 Task: Look for organic products.
Action: Mouse pressed left at (17, 59)
Screenshot: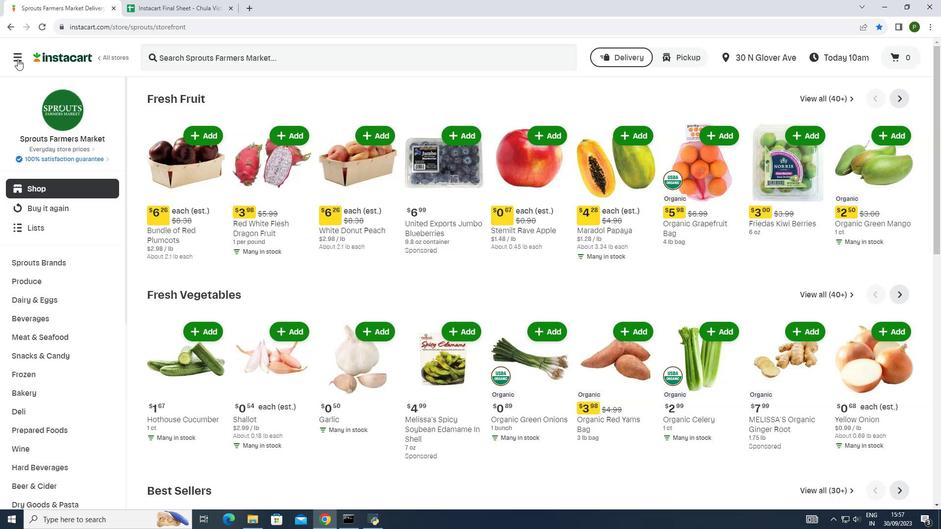 
Action: Mouse moved to (29, 253)
Screenshot: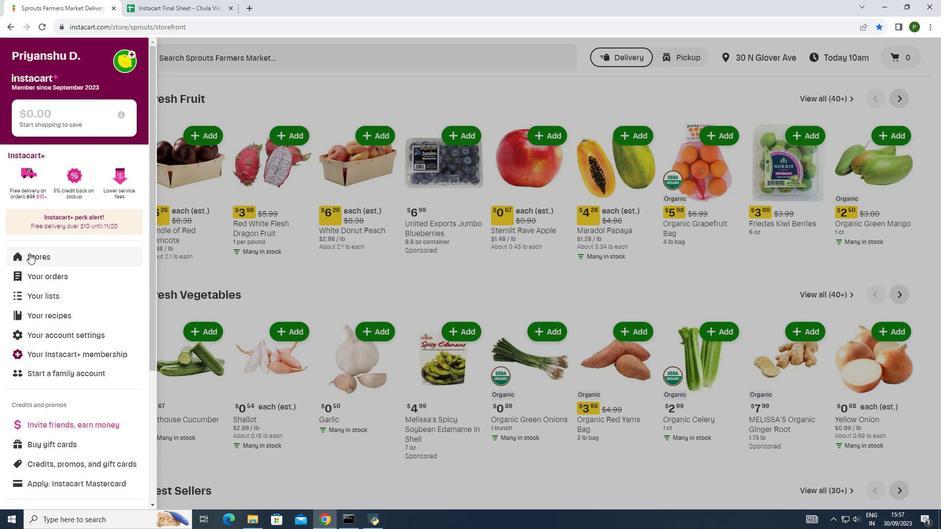 
Action: Mouse pressed left at (29, 253)
Screenshot: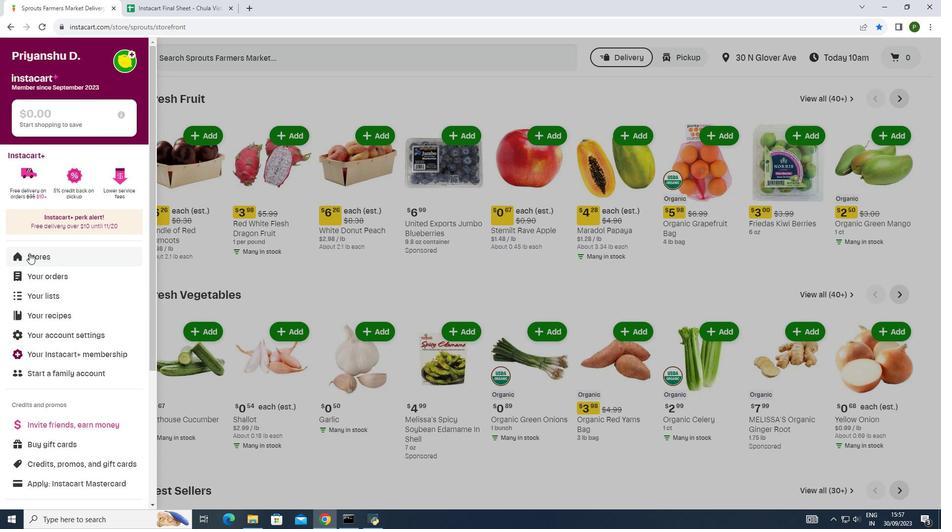 
Action: Mouse moved to (232, 97)
Screenshot: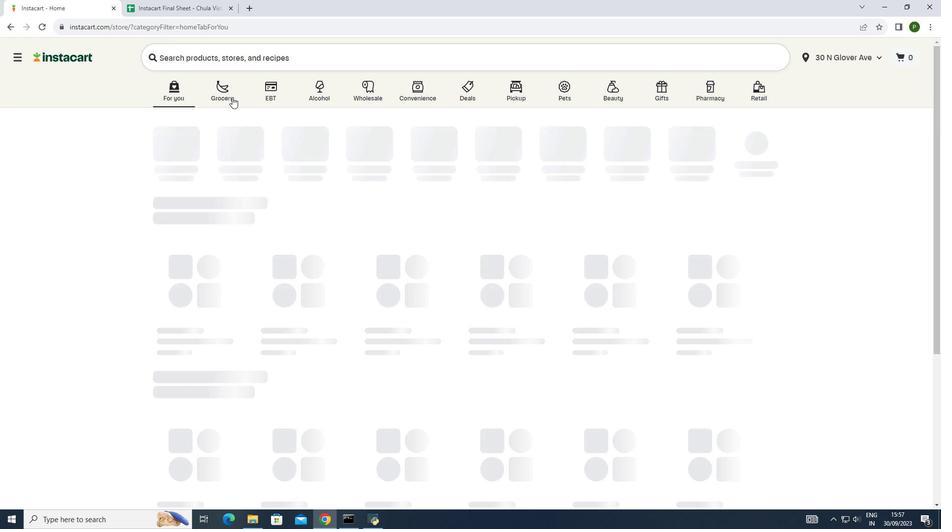 
Action: Mouse pressed left at (232, 97)
Screenshot: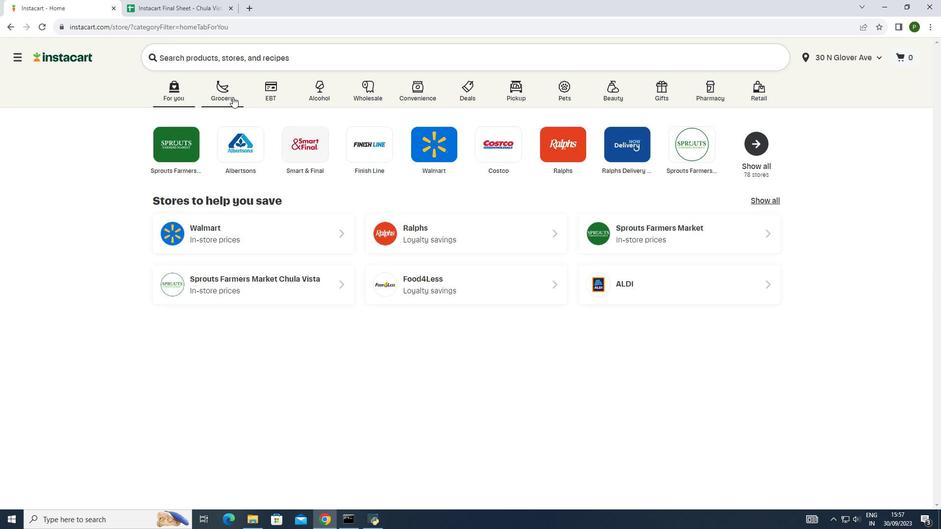 
Action: Mouse moved to (482, 152)
Screenshot: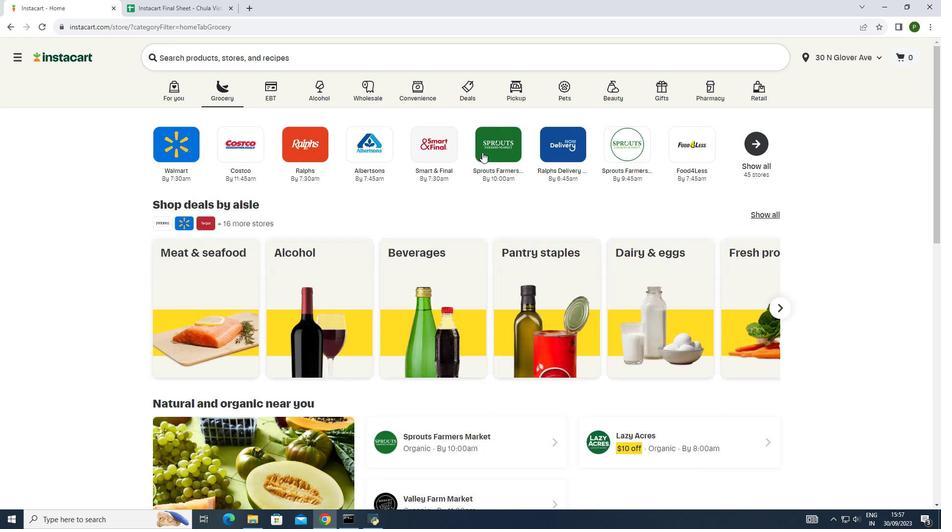 
Action: Mouse pressed left at (482, 152)
Screenshot: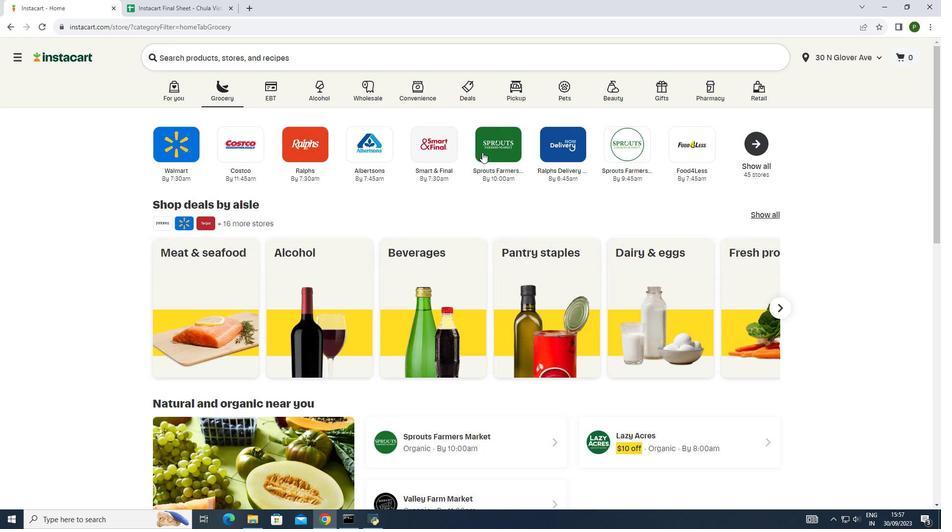 
Action: Mouse moved to (79, 261)
Screenshot: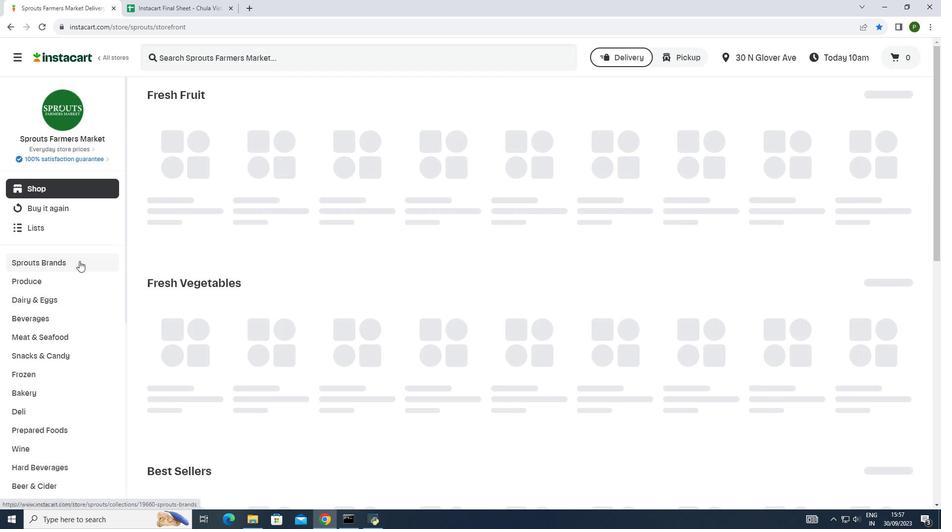 
Action: Mouse pressed left at (79, 261)
Screenshot: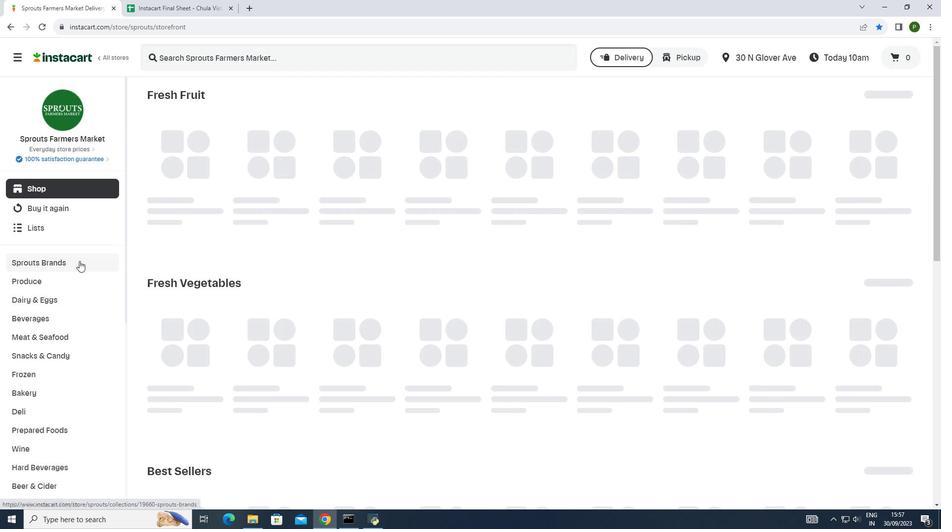 
Action: Mouse moved to (61, 299)
Screenshot: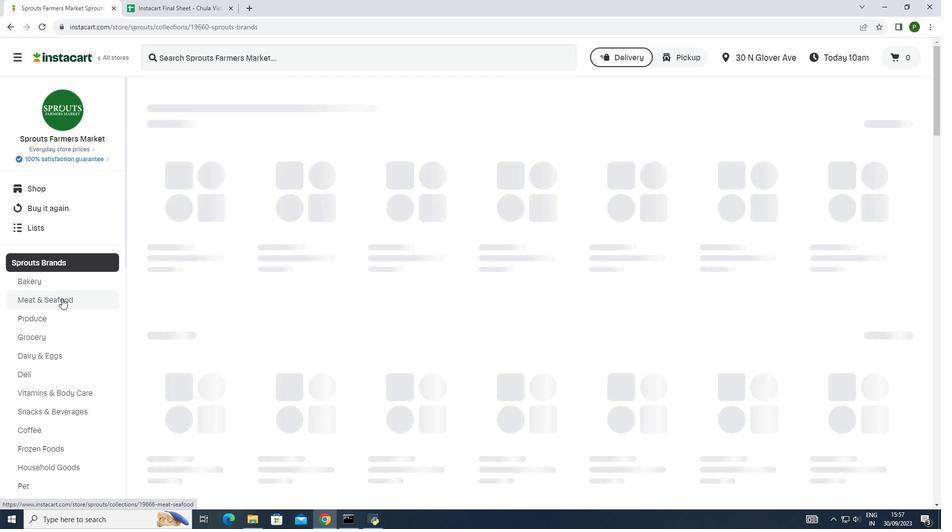 
Action: Mouse pressed left at (61, 299)
Screenshot: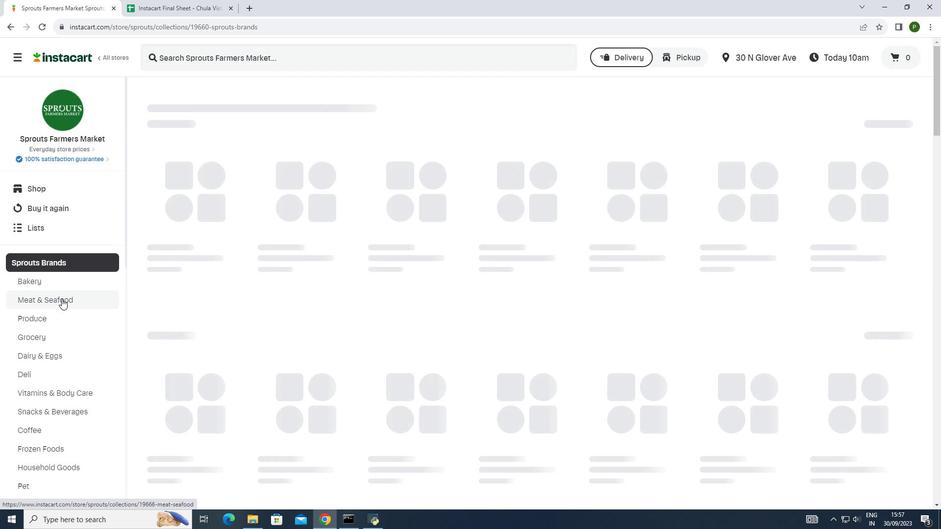 
Action: Mouse moved to (219, 127)
Screenshot: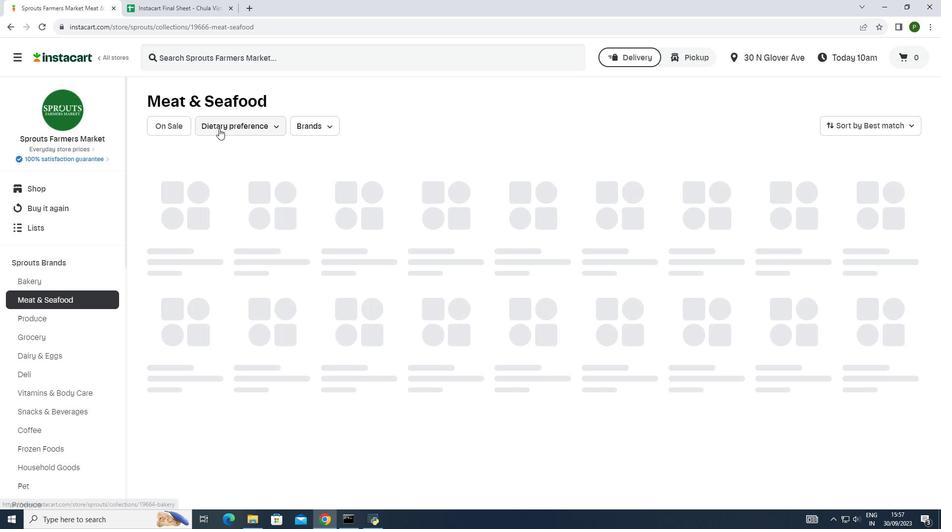
Action: Mouse pressed left at (219, 127)
Screenshot: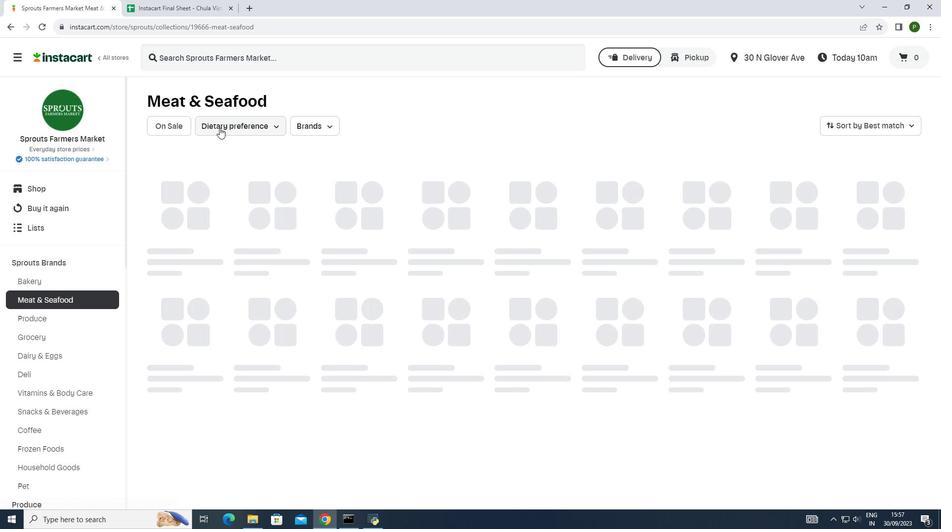 
Action: Mouse moved to (234, 153)
Screenshot: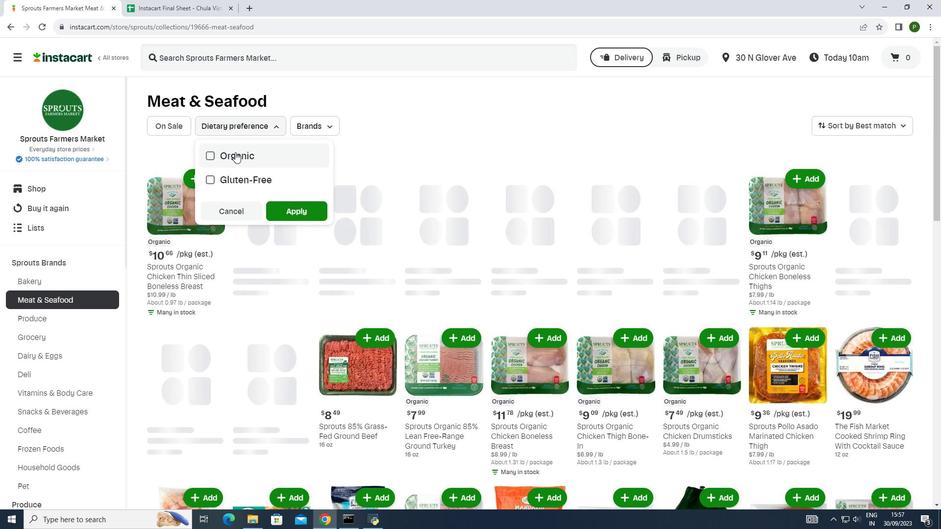 
Action: Mouse pressed left at (234, 153)
Screenshot: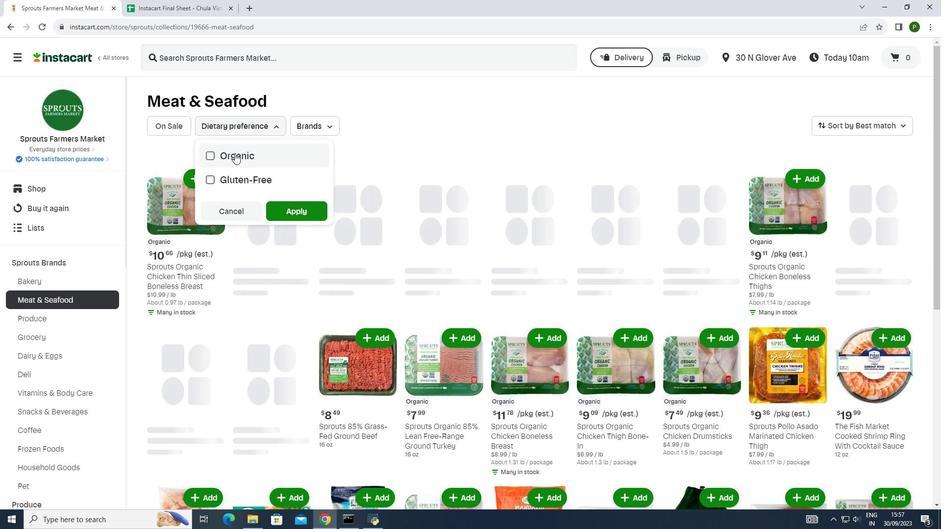 
Action: Mouse moved to (284, 206)
Screenshot: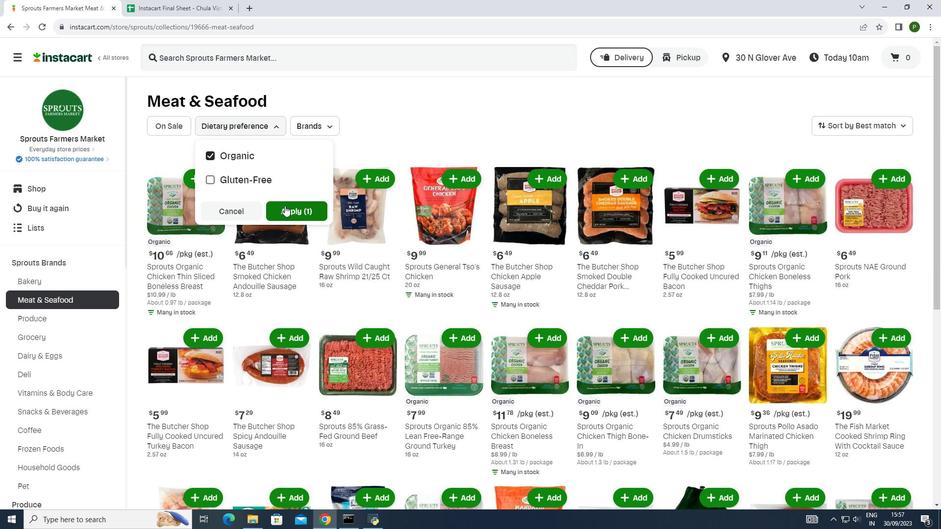 
Action: Mouse pressed left at (284, 206)
Screenshot: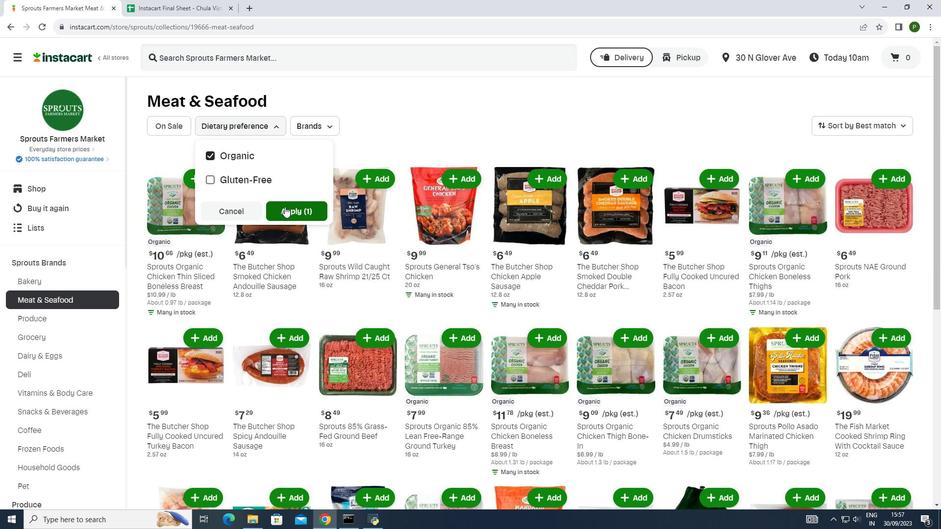 
Action: Mouse moved to (284, 206)
Screenshot: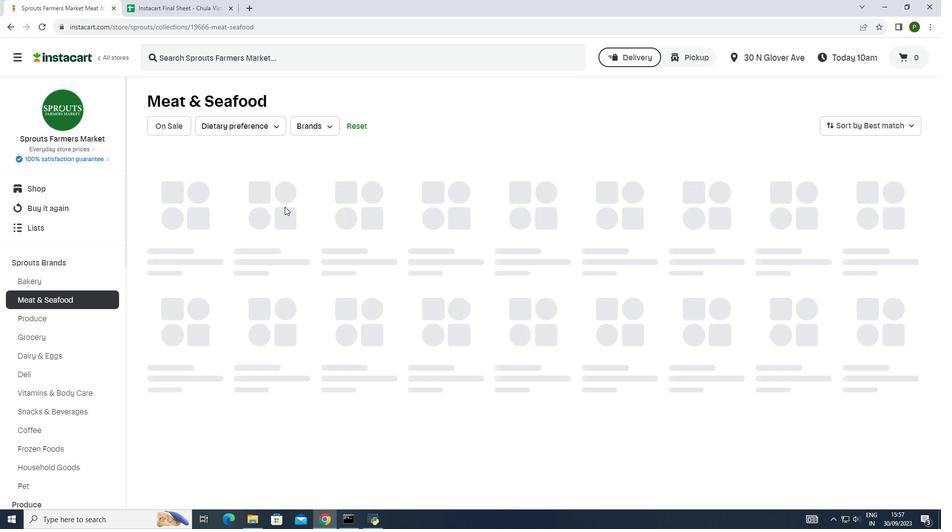 
